 Task: Move the task Develop a new online tool for website optimization to the section Done in the project AtlasLine and filter the tasks in the project by Due this week
Action: Mouse moved to (429, 439)
Screenshot: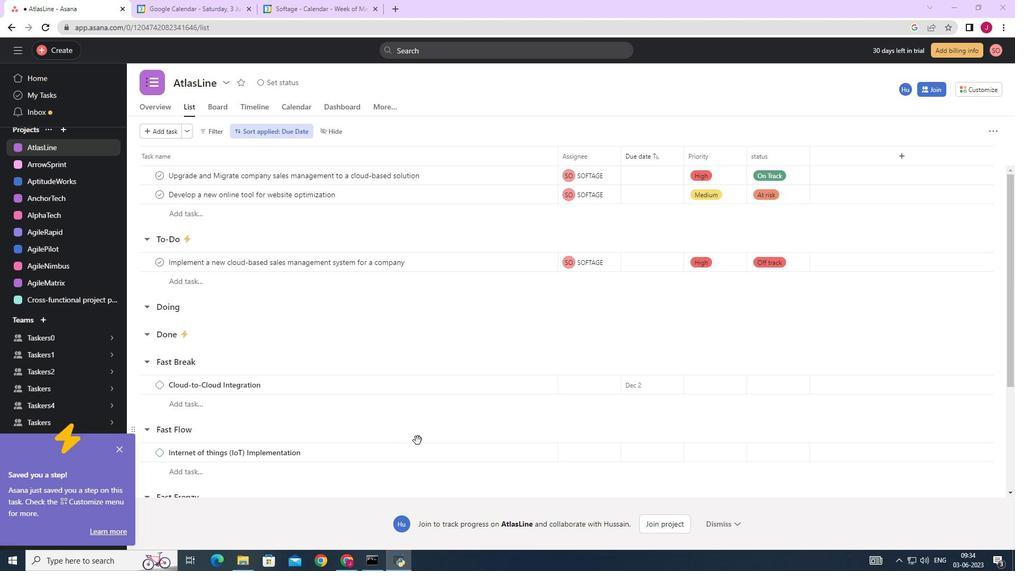 
Action: Mouse scrolled (429, 439) with delta (0, 0)
Screenshot: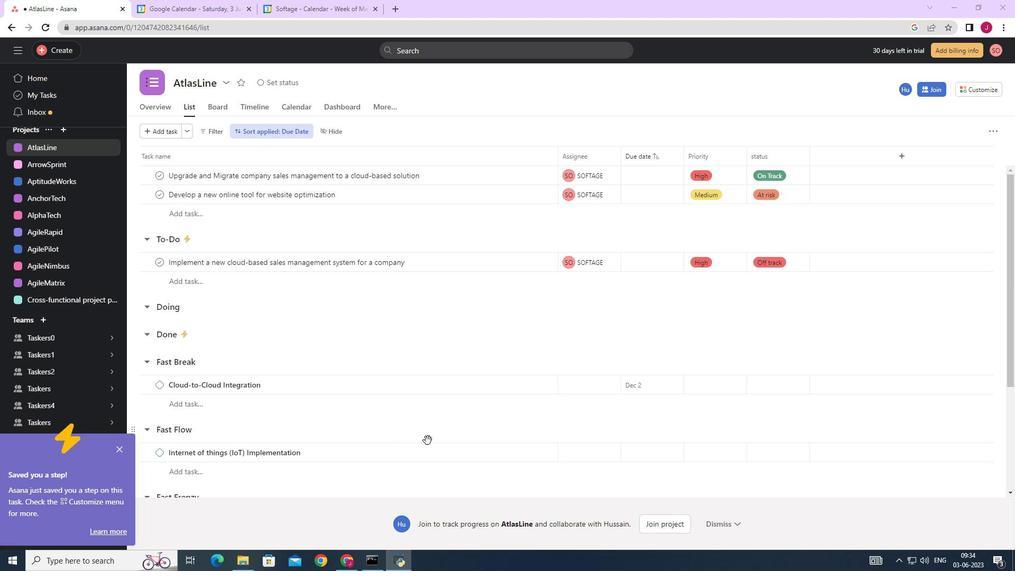 
Action: Mouse moved to (428, 433)
Screenshot: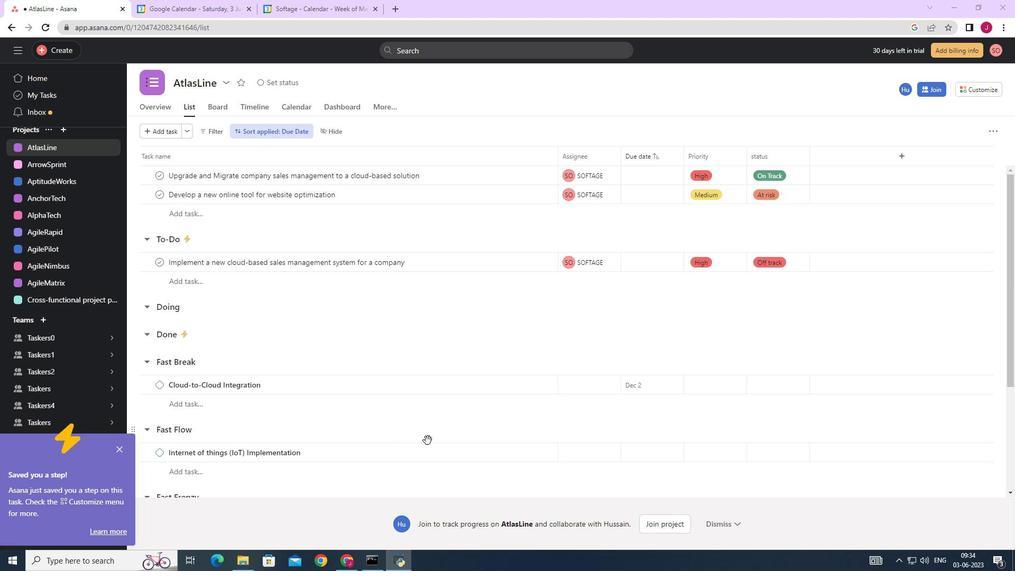 
Action: Mouse scrolled (428, 434) with delta (0, 0)
Screenshot: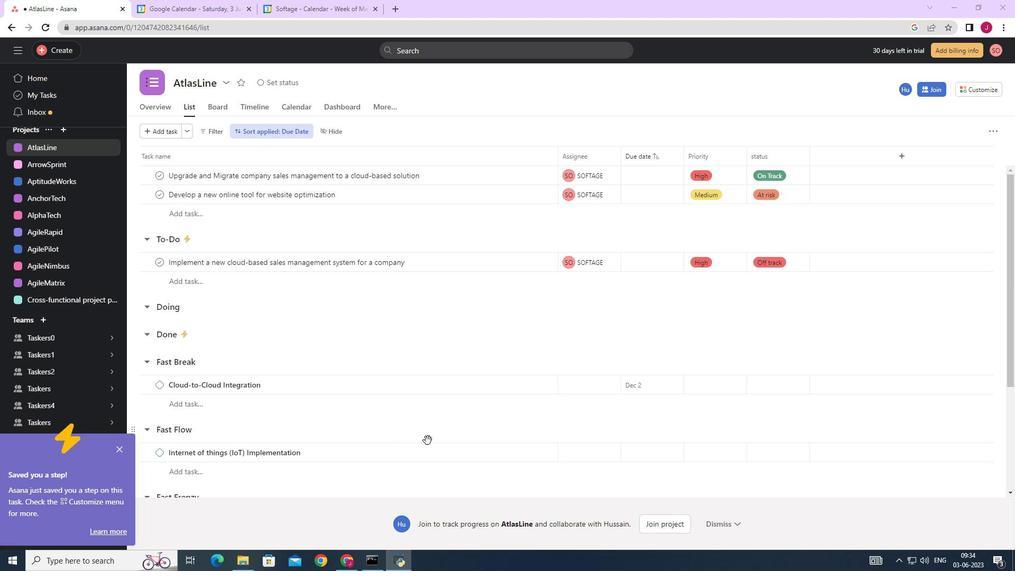 
Action: Mouse moved to (532, 195)
Screenshot: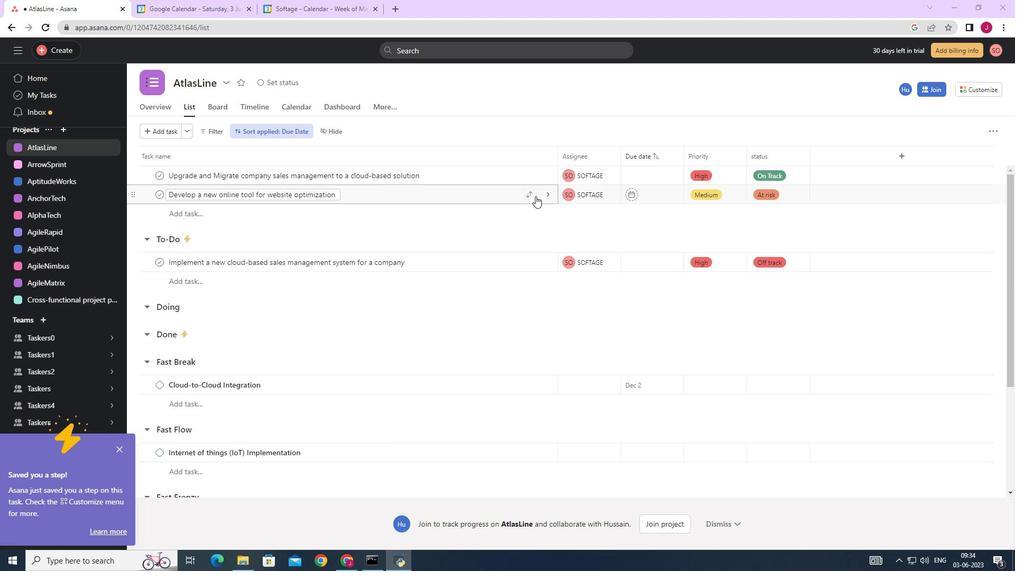 
Action: Mouse pressed left at (532, 195)
Screenshot: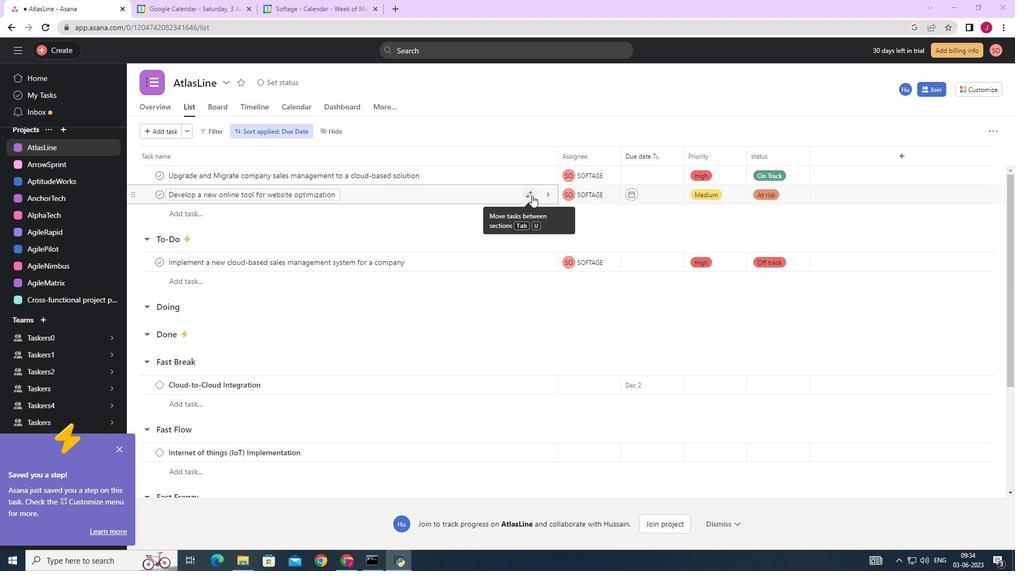 
Action: Mouse moved to (481, 293)
Screenshot: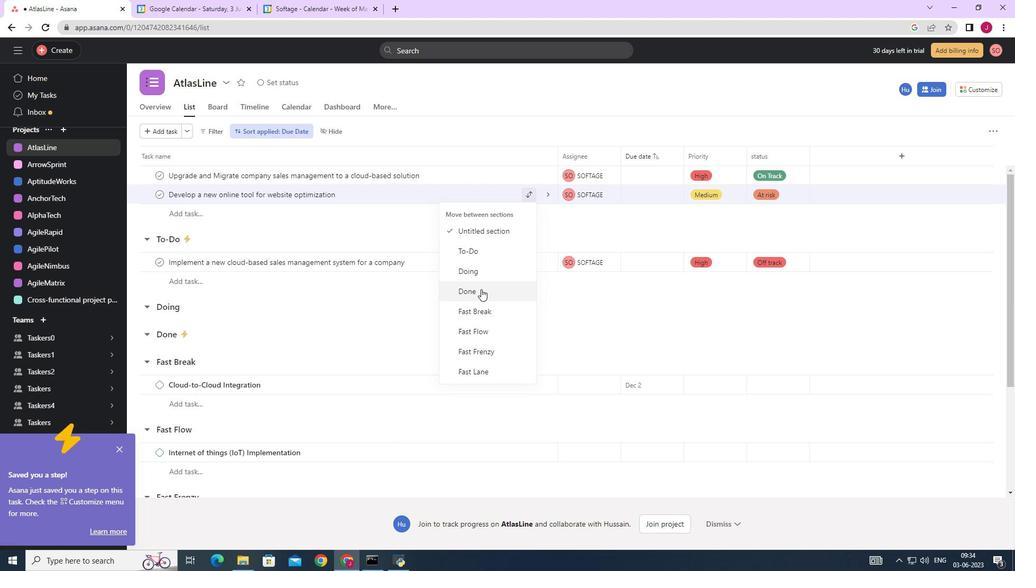 
Action: Mouse pressed left at (481, 293)
Screenshot: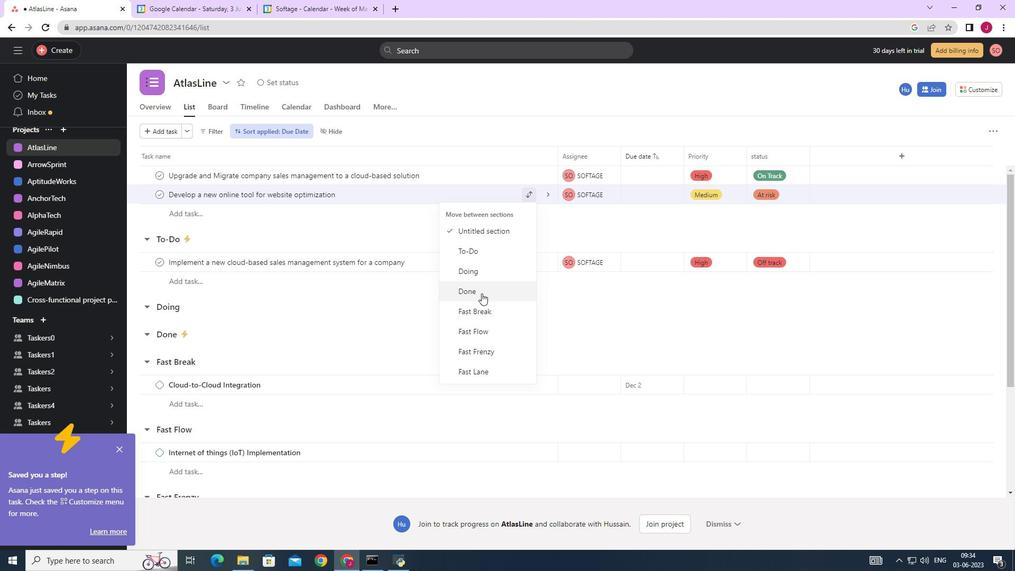 
Action: Mouse moved to (217, 130)
Screenshot: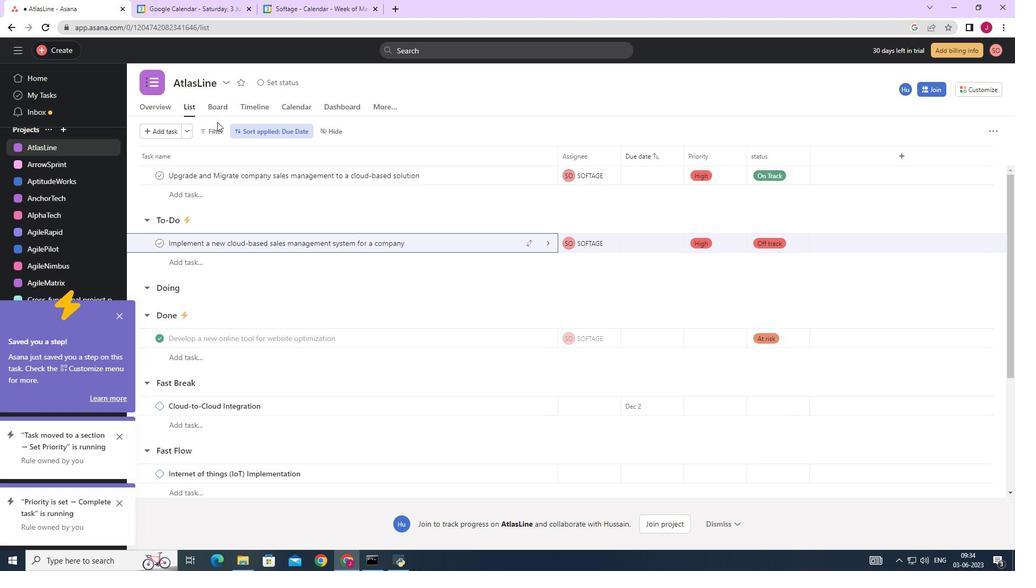 
Action: Mouse pressed left at (217, 130)
Screenshot: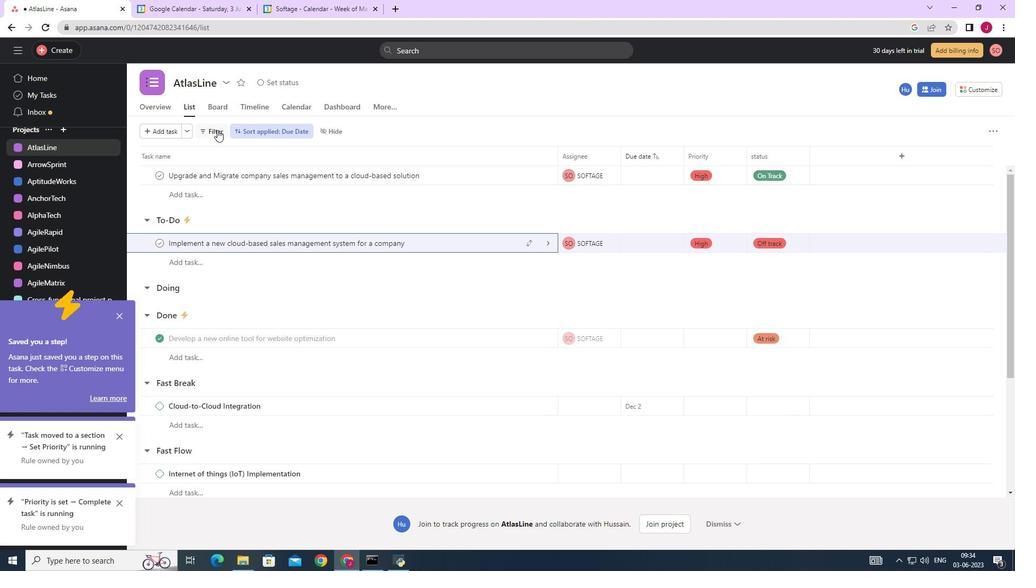 
Action: Mouse moved to (397, 173)
Screenshot: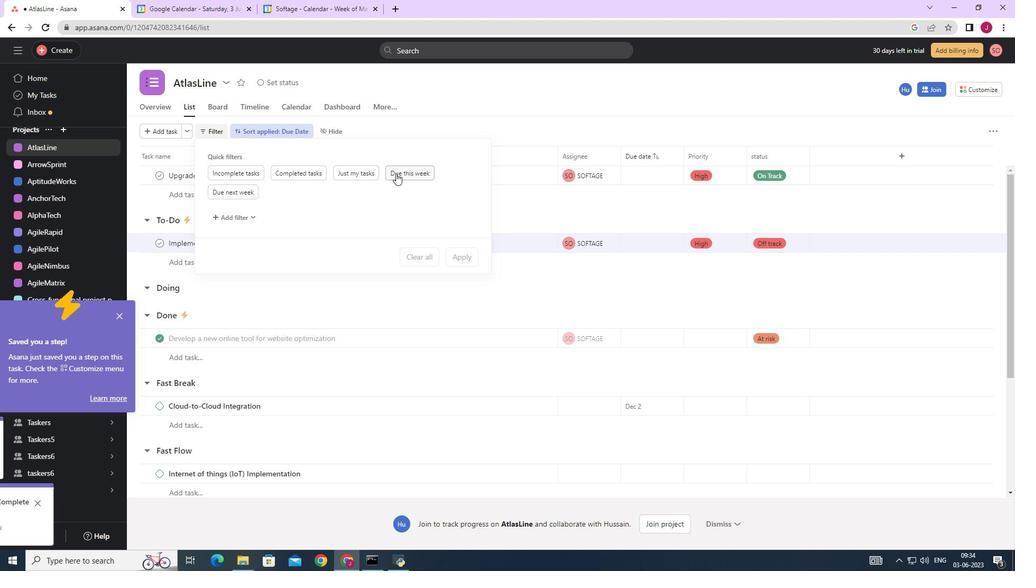 
Action: Mouse pressed left at (397, 173)
Screenshot: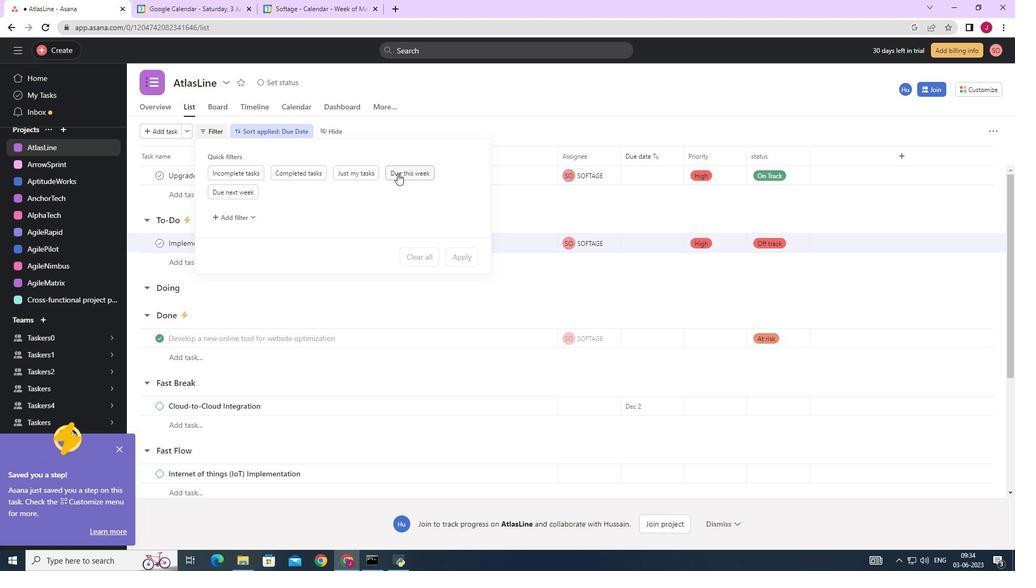 
Action: Mouse moved to (451, 255)
Screenshot: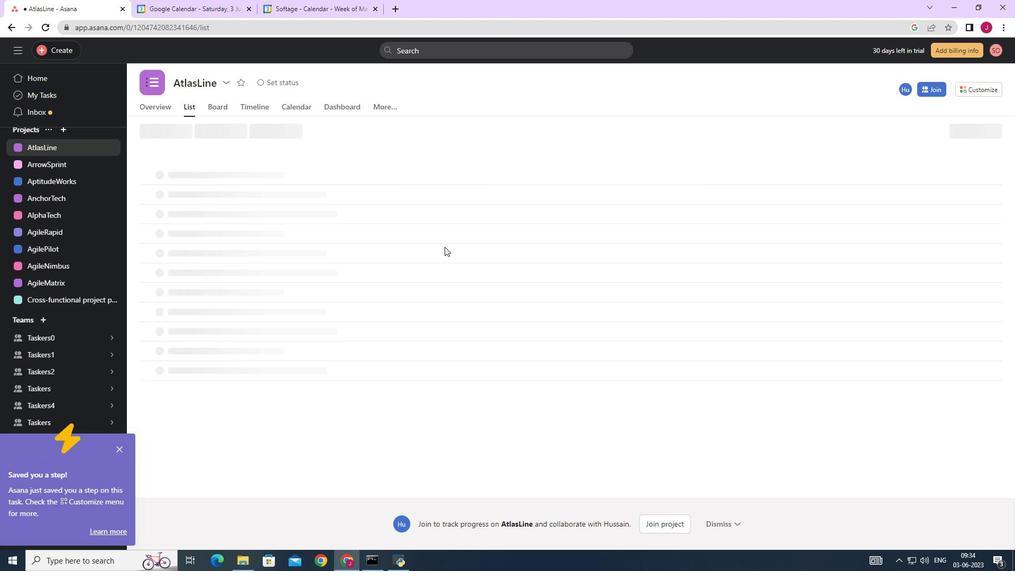 
